 Task: Create a task  Create a new online platform for online personal training sessions , assign it to team member softage.4@softage.net in the project BioForge and update the status of the task to  Off Track , set the priority of the task to Medium
Action: Mouse moved to (530, 356)
Screenshot: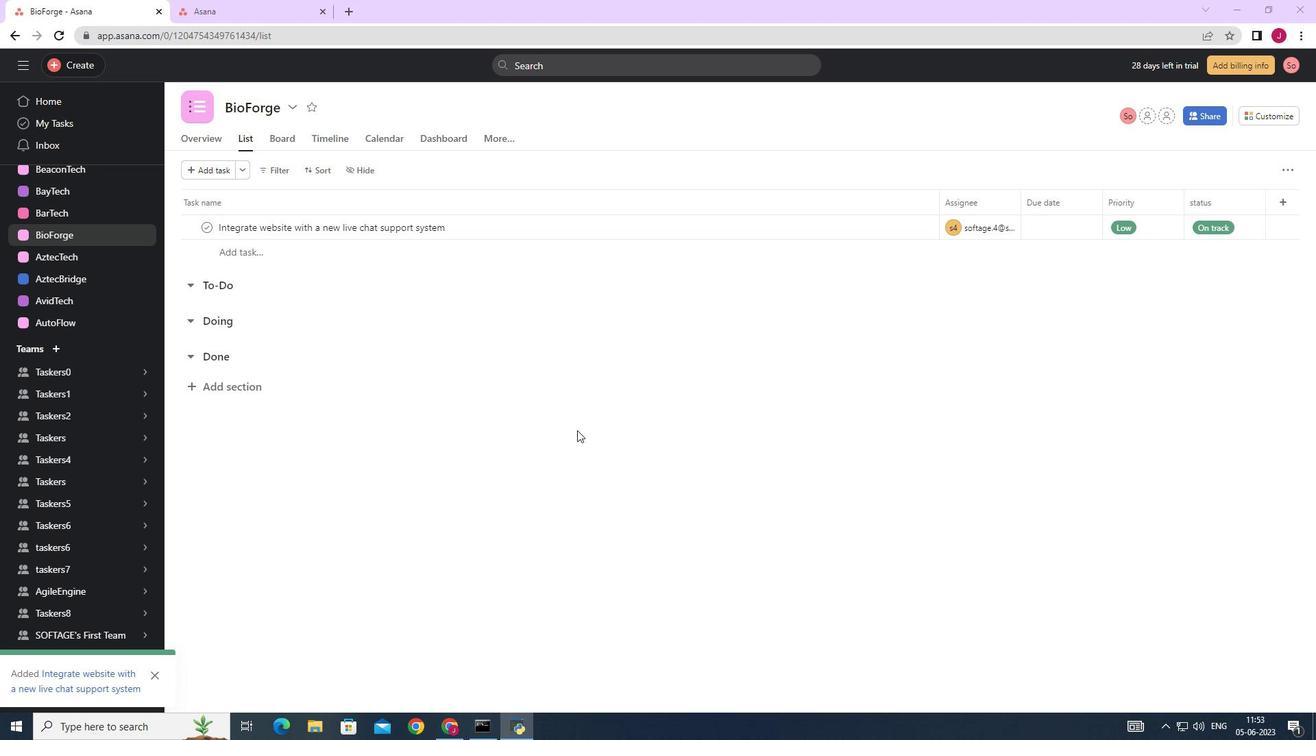 
Action: Mouse scrolled (530, 357) with delta (0, 0)
Screenshot: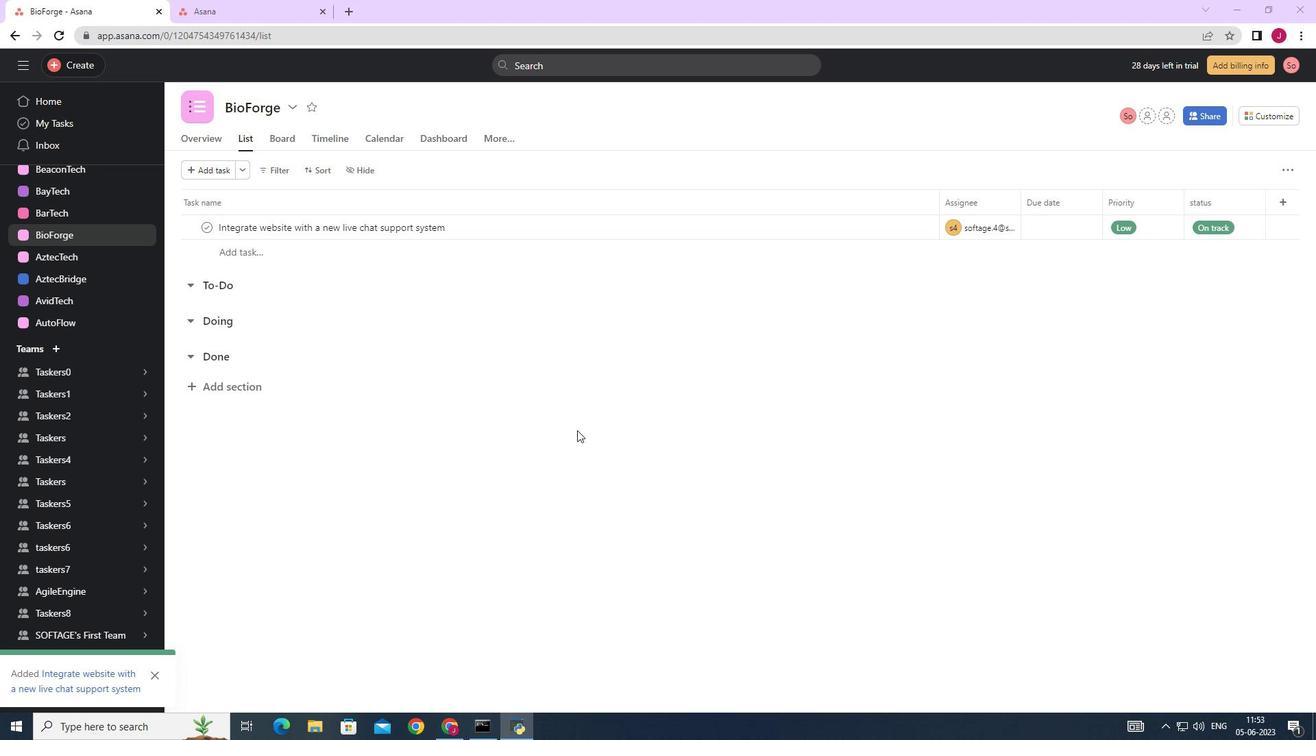 
Action: Mouse moved to (529, 356)
Screenshot: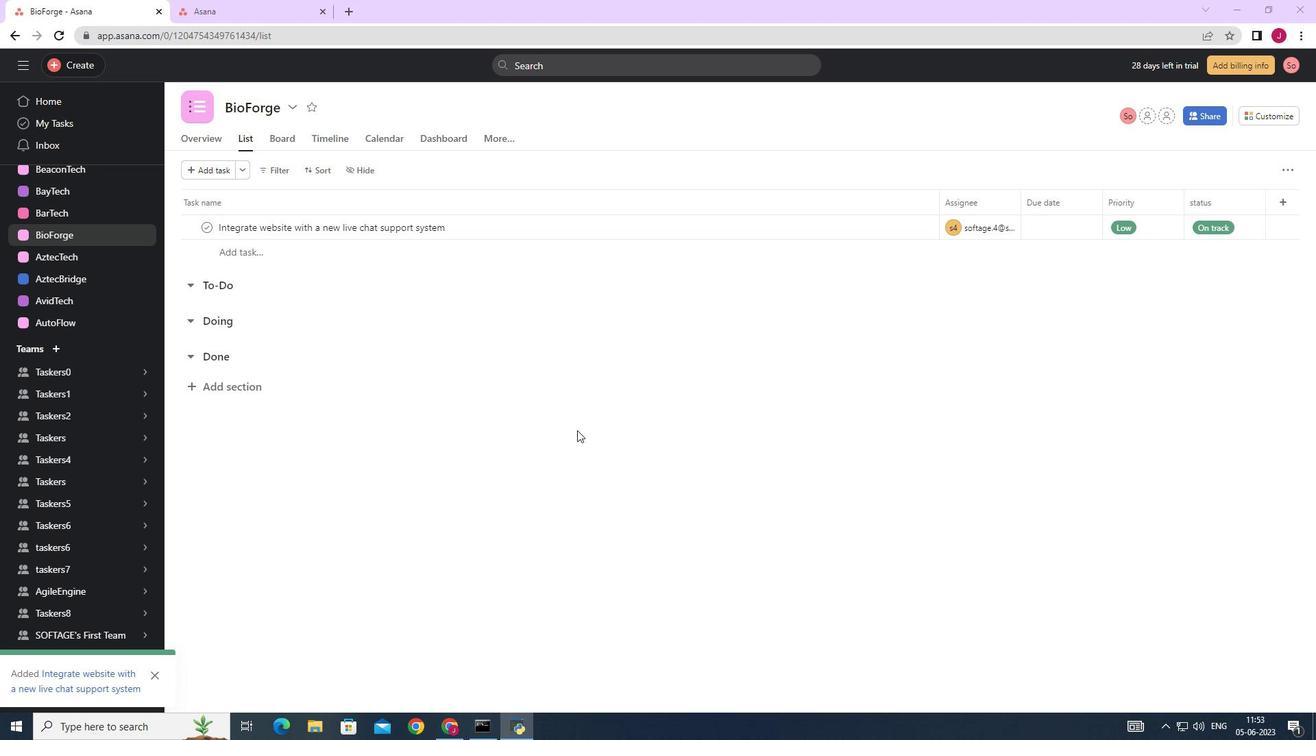 
Action: Mouse scrolled (529, 357) with delta (0, 0)
Screenshot: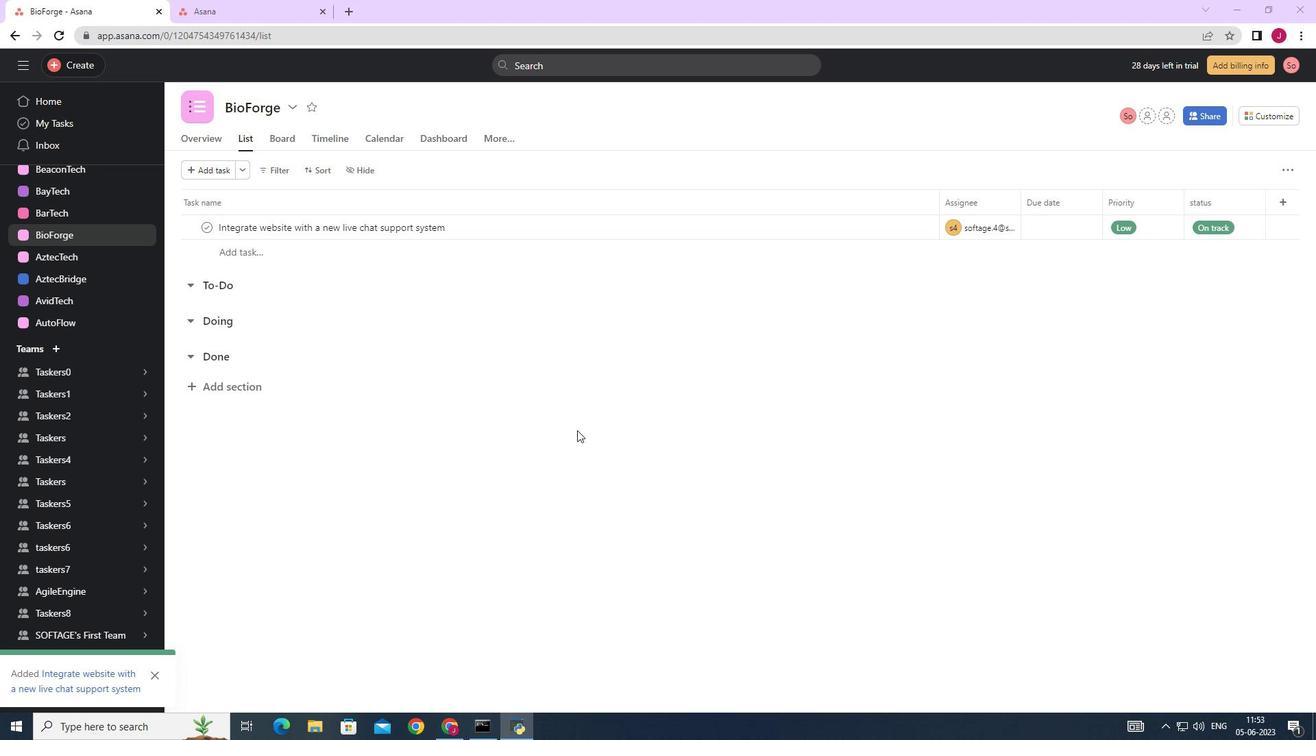 
Action: Mouse scrolled (529, 357) with delta (0, 0)
Screenshot: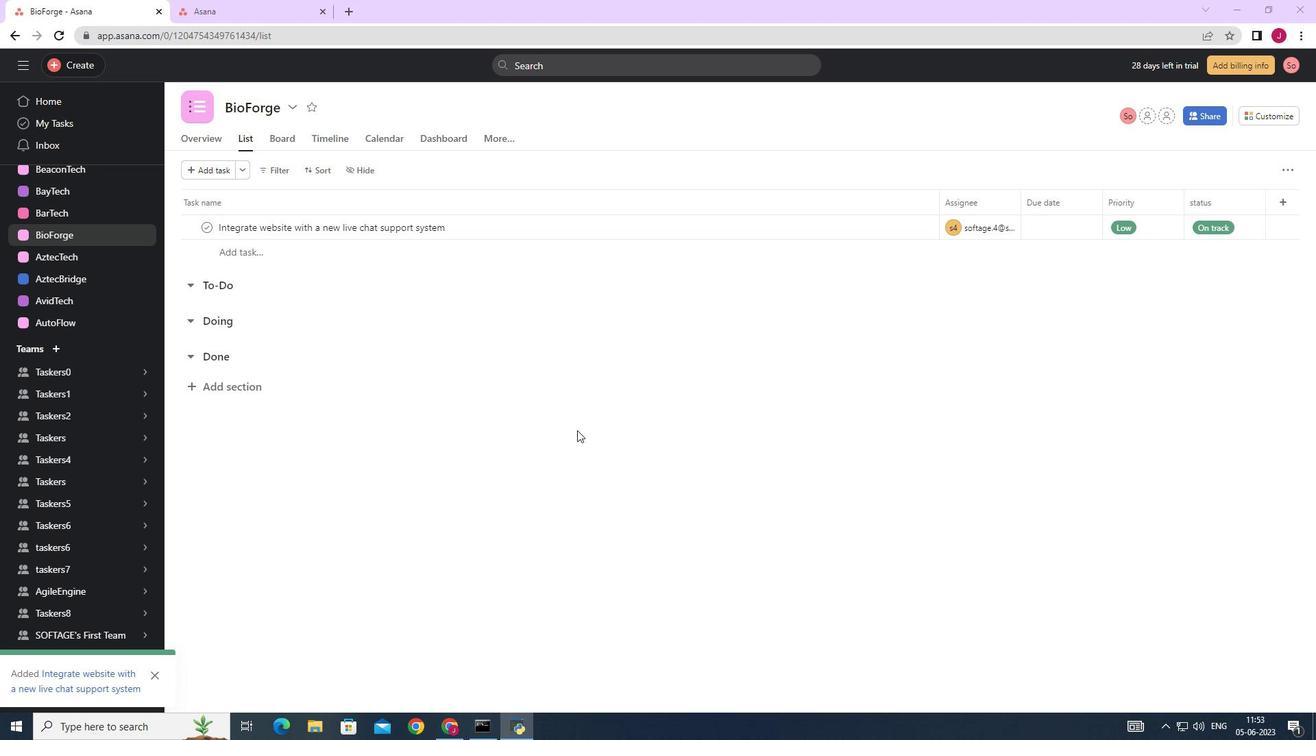 
Action: Mouse moved to (89, 67)
Screenshot: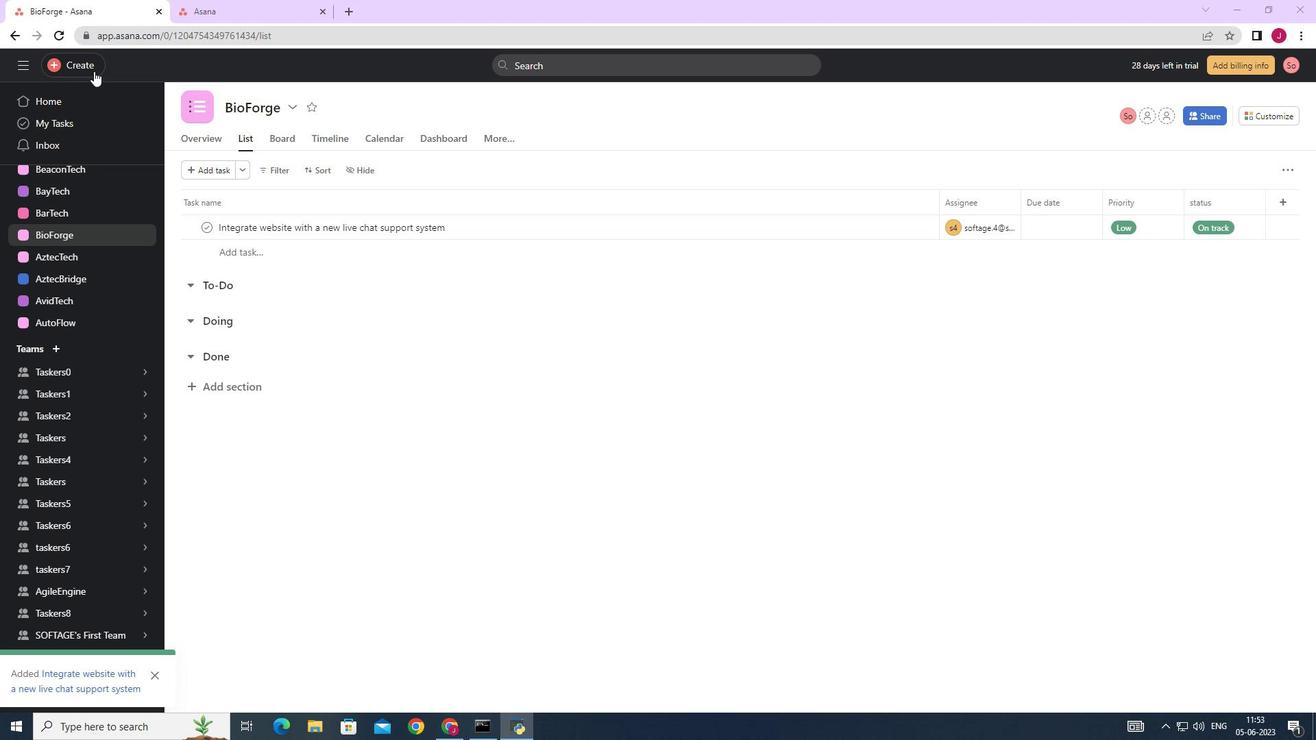 
Action: Mouse pressed left at (89, 67)
Screenshot: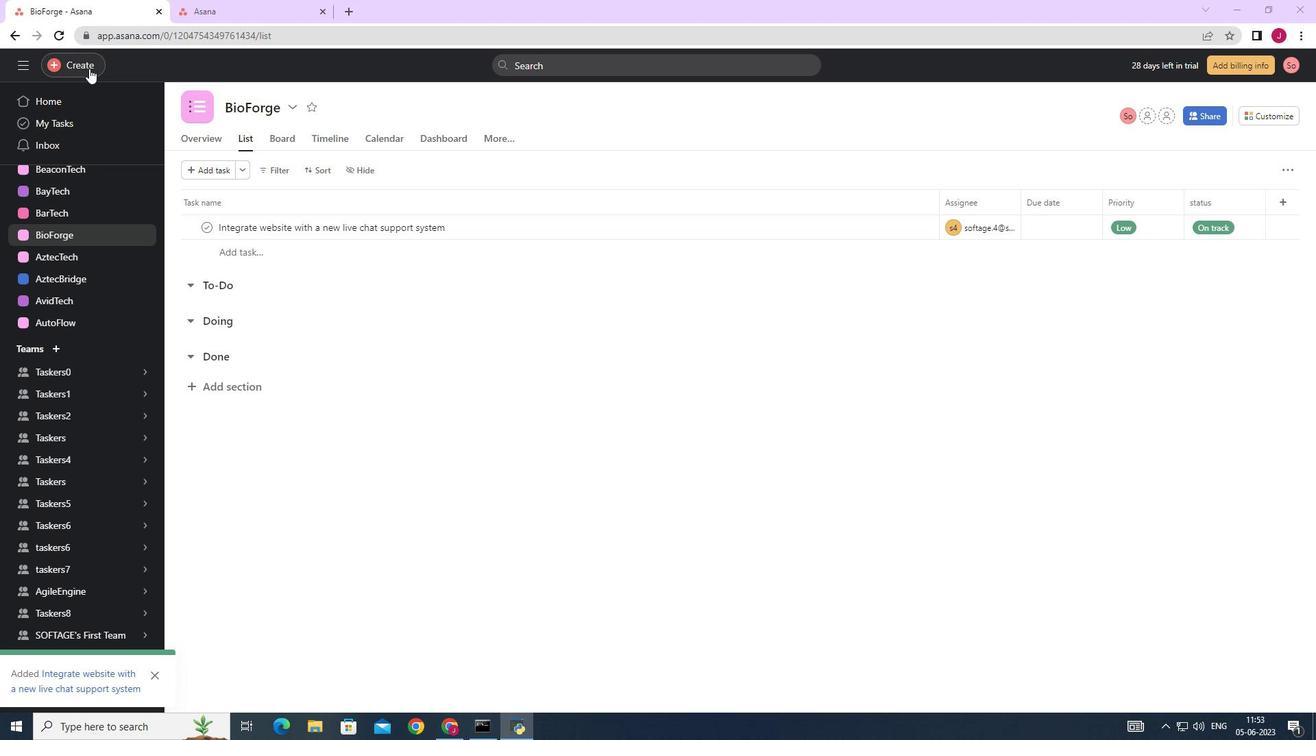 
Action: Mouse moved to (157, 65)
Screenshot: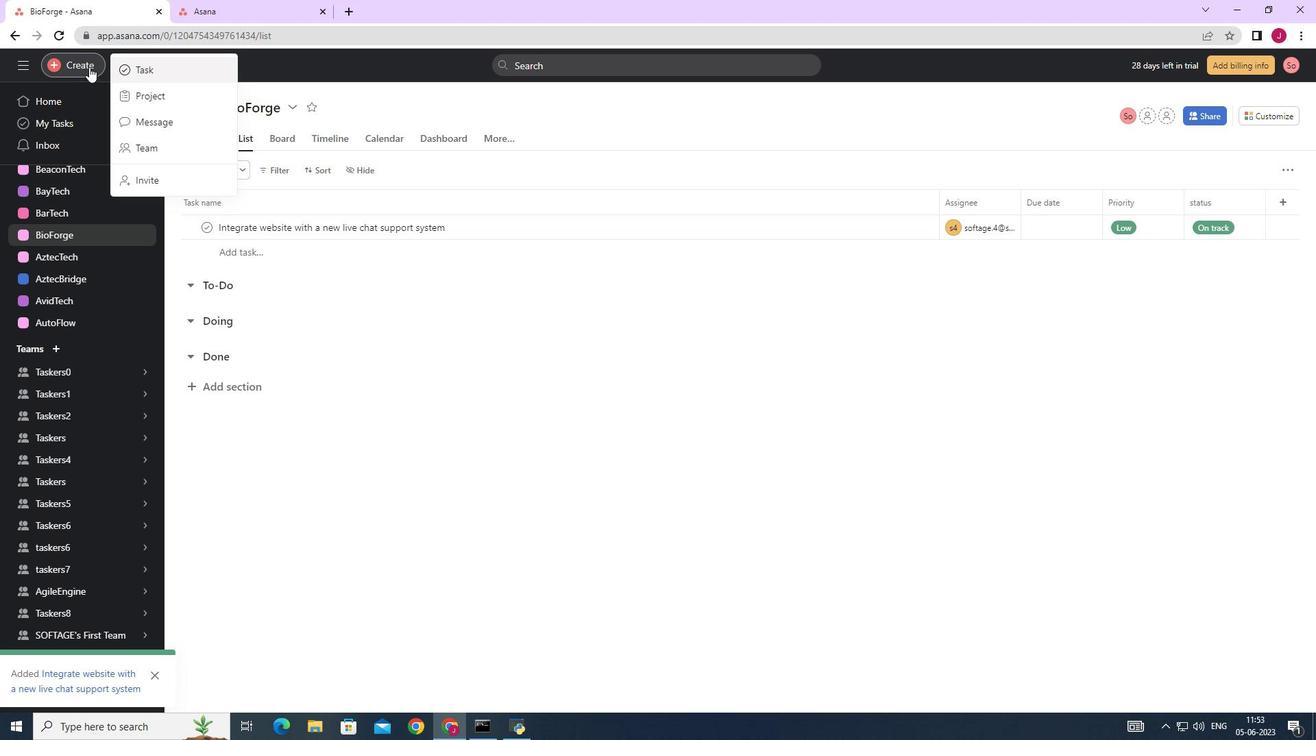 
Action: Mouse pressed left at (157, 65)
Screenshot: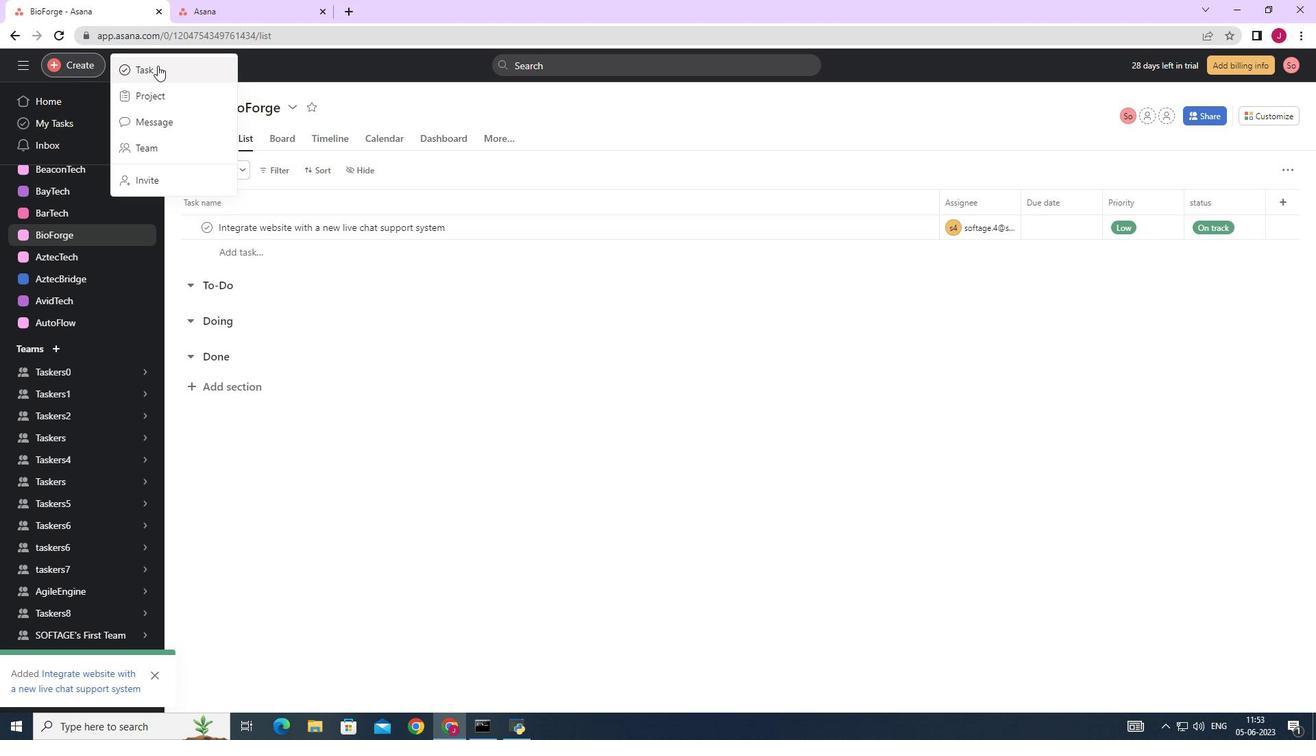 
Action: Mouse moved to (1041, 452)
Screenshot: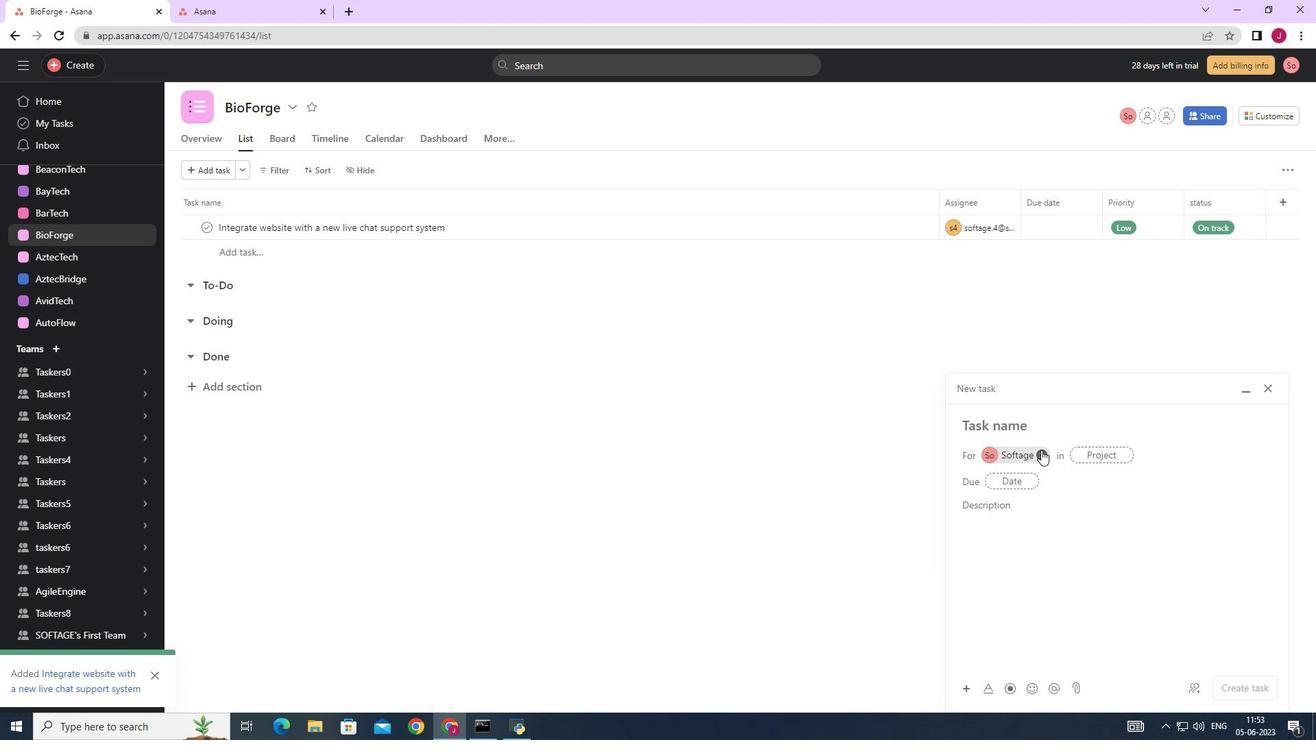
Action: Mouse pressed left at (1041, 452)
Screenshot: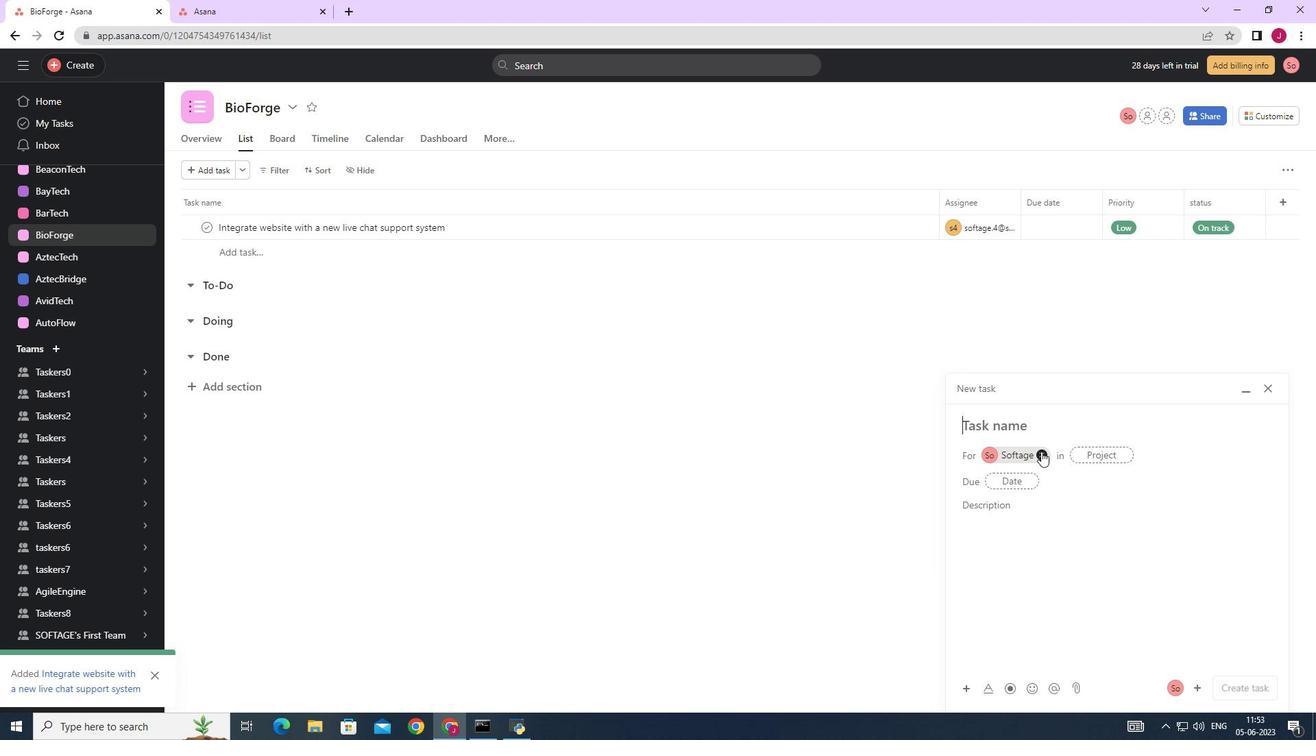 
Action: Key pressed <Key.caps_lock>C<Key.caps_lock>reate<Key.space>a<Key.space>new<Key.space>ol<Key.backspace>nline<Key.space>platform<Key.space>for<Key.space>online<Key.space>personal<Key.space>training<Key.space>sessions
Screenshot: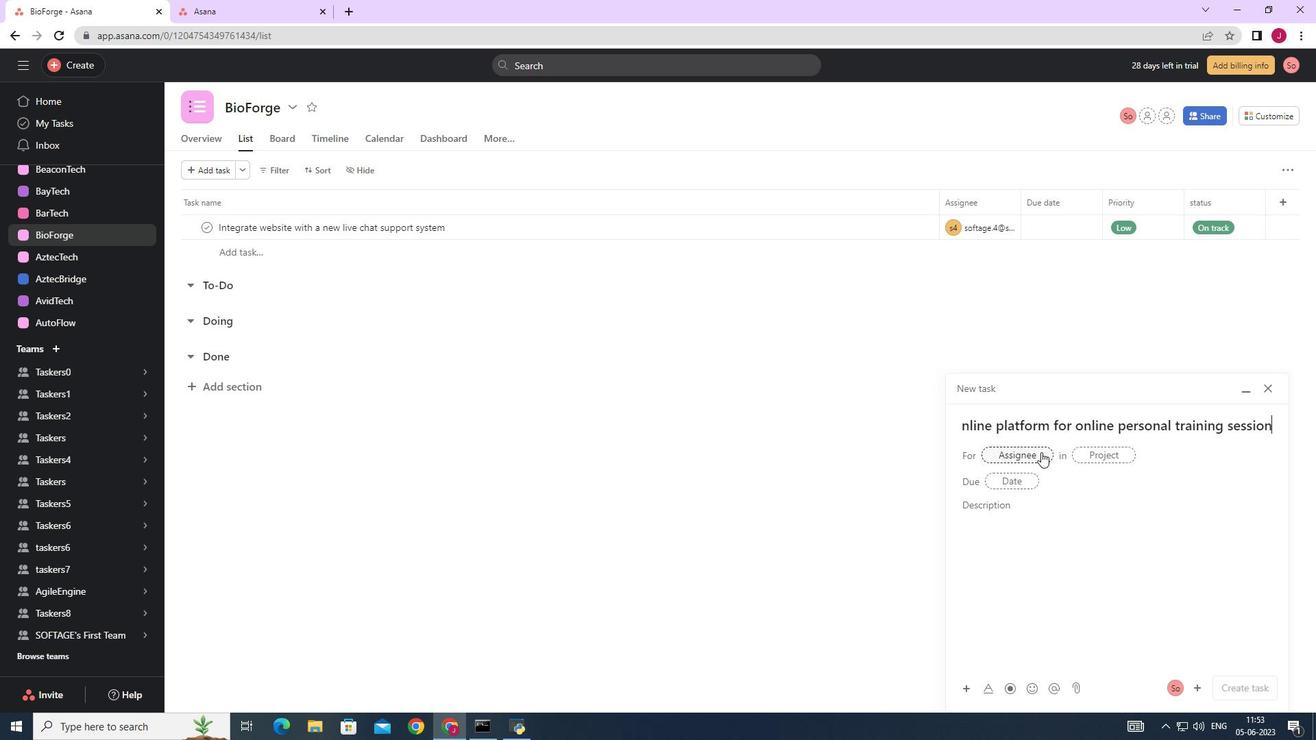 
Action: Mouse pressed left at (1041, 452)
Screenshot: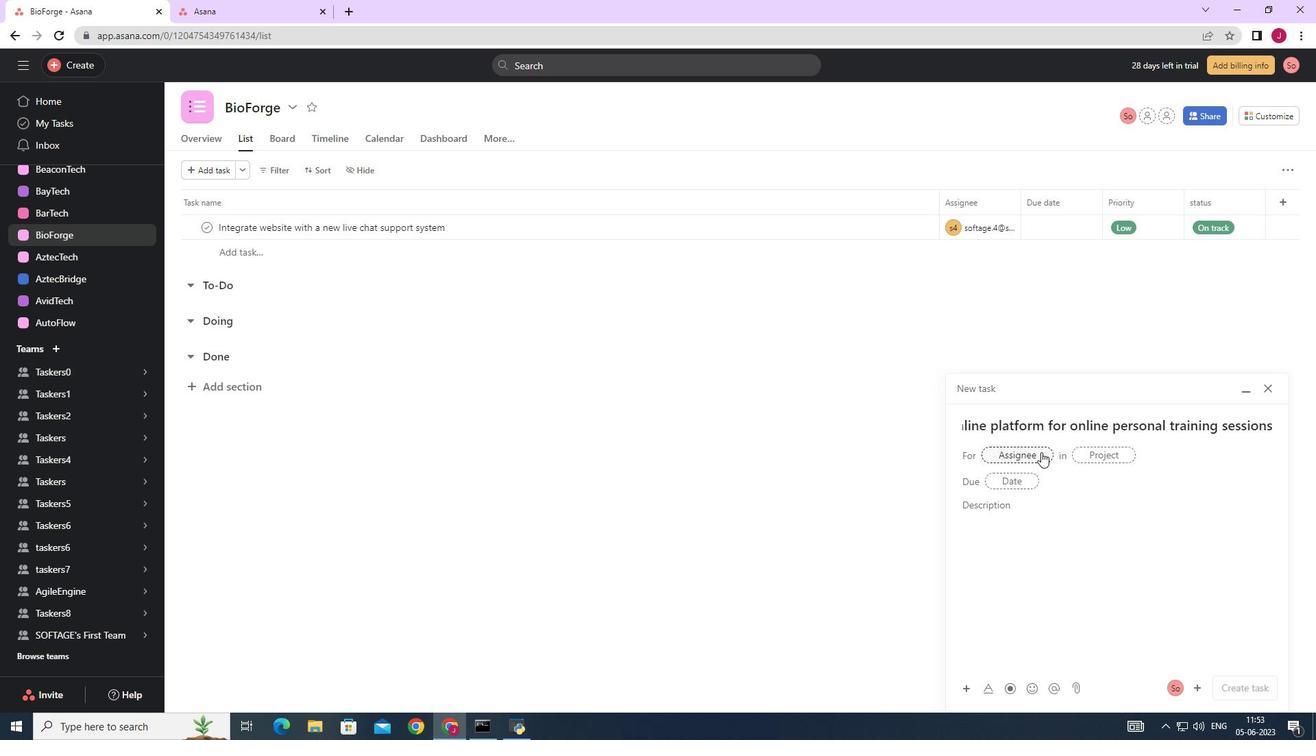 
Action: Key pressed softage.4
Screenshot: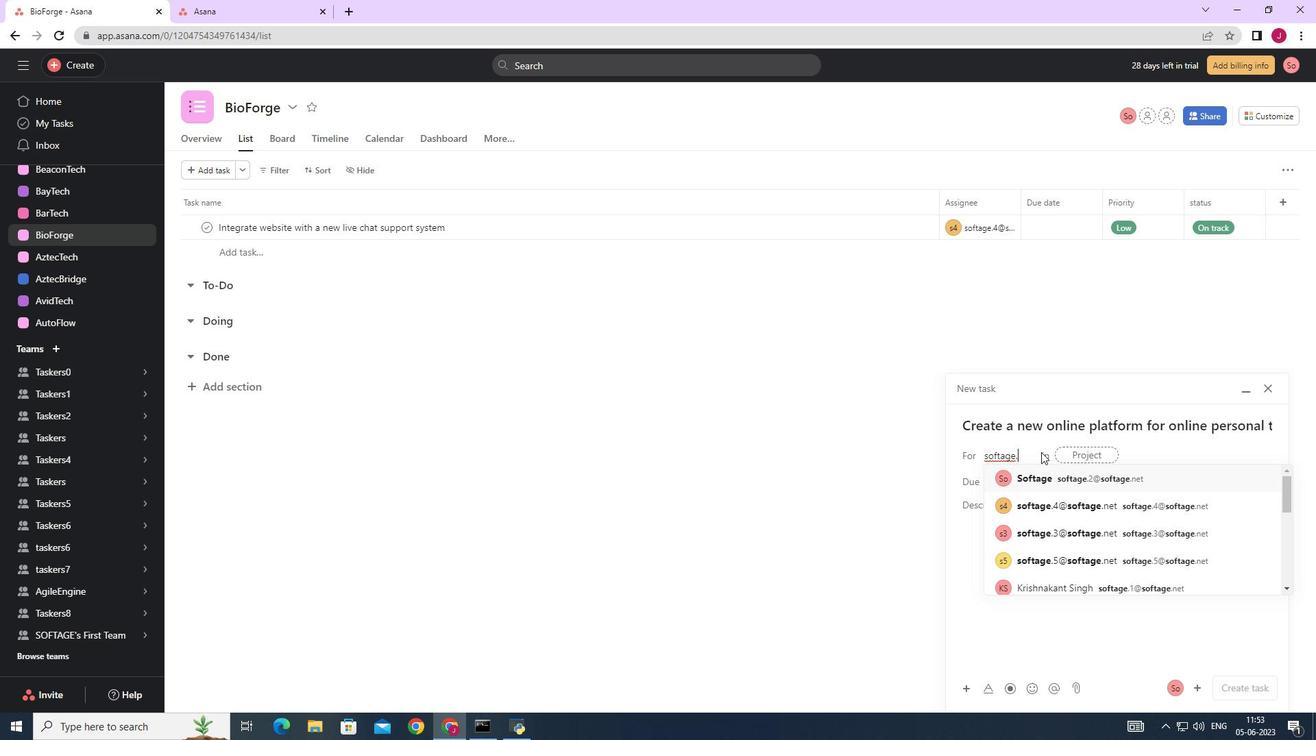 
Action: Mouse moved to (1049, 475)
Screenshot: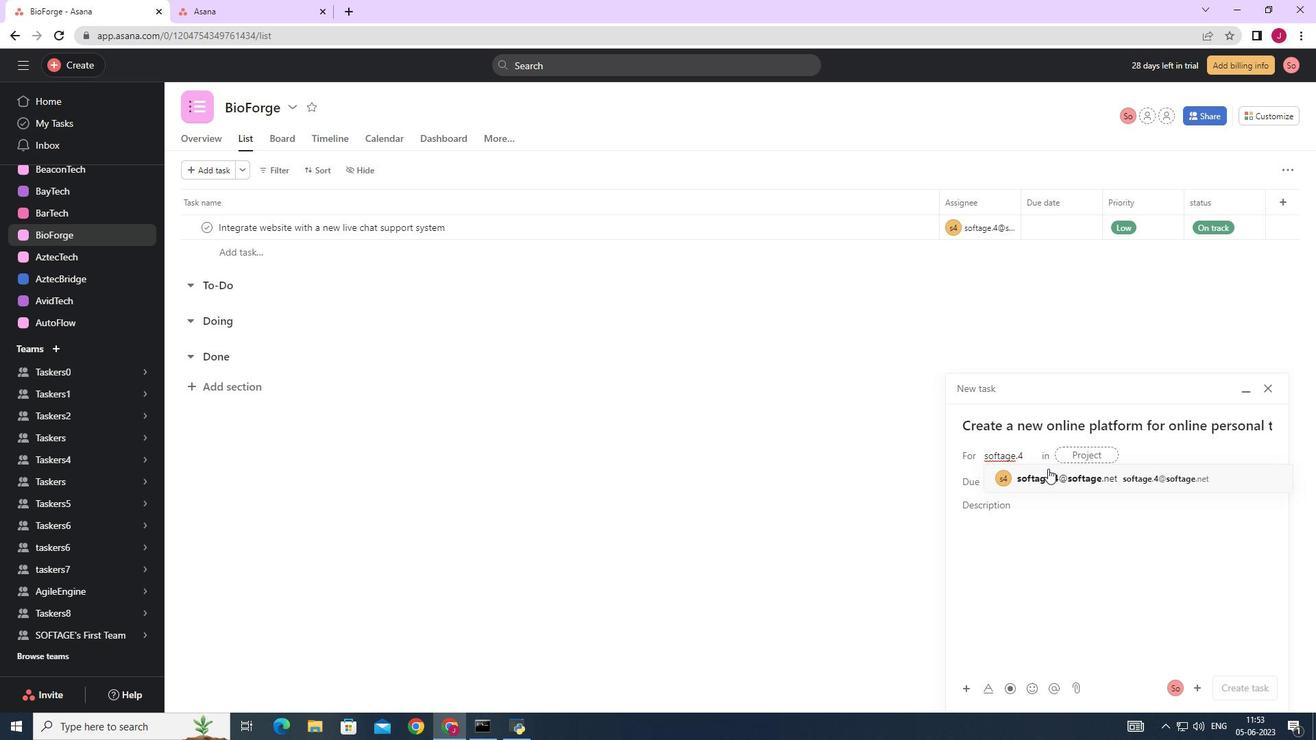 
Action: Mouse pressed left at (1049, 475)
Screenshot: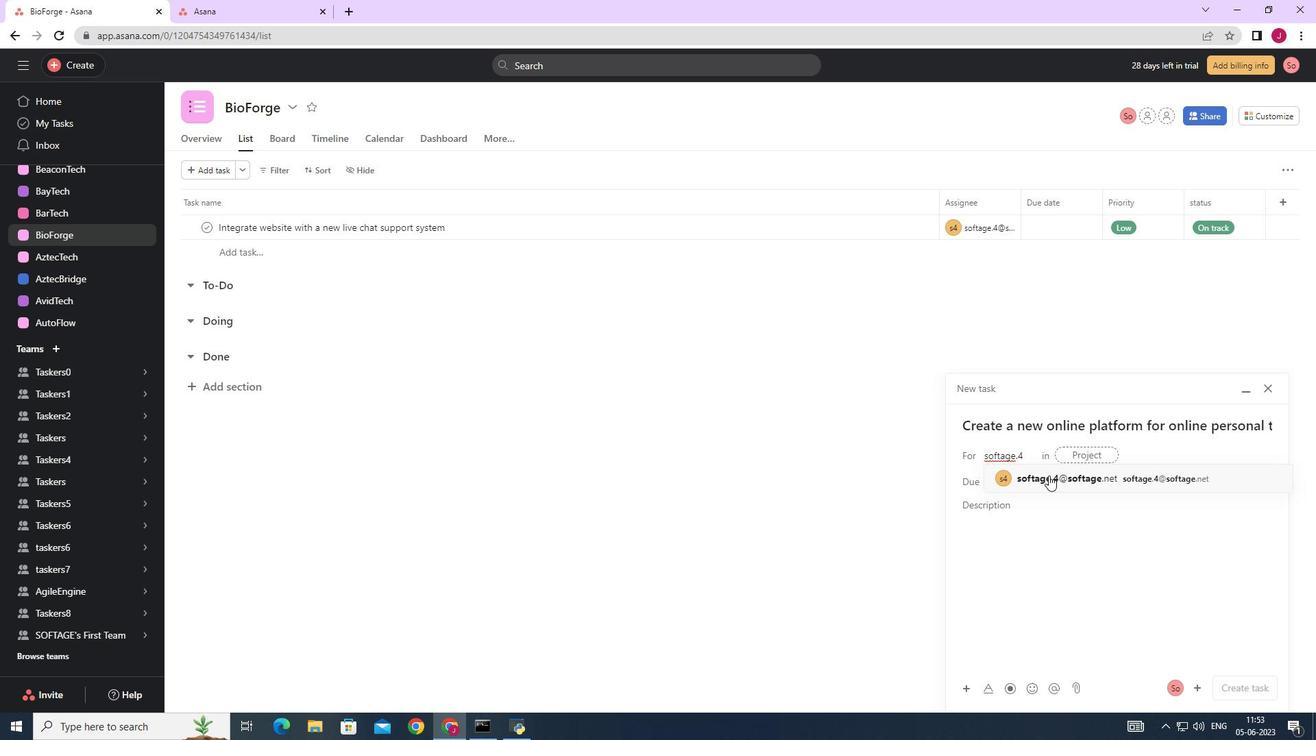 
Action: Mouse moved to (879, 475)
Screenshot: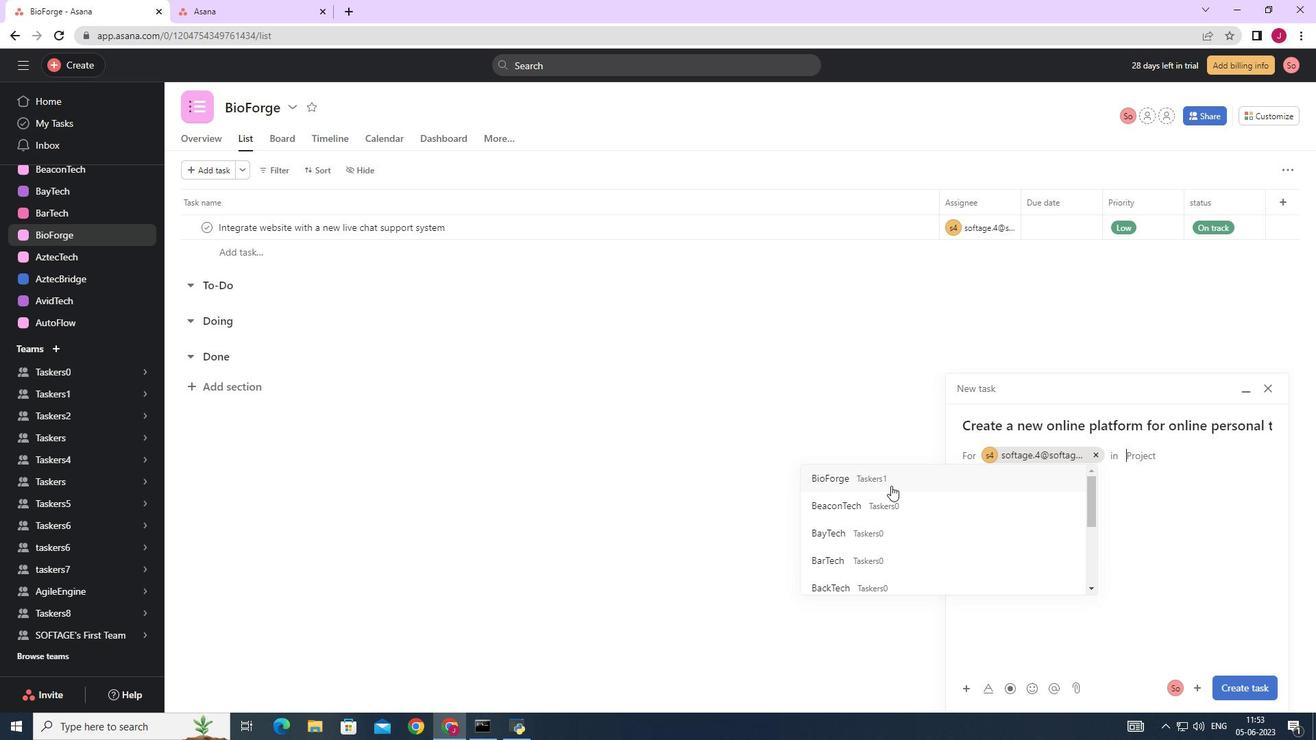
Action: Mouse pressed left at (879, 475)
Screenshot: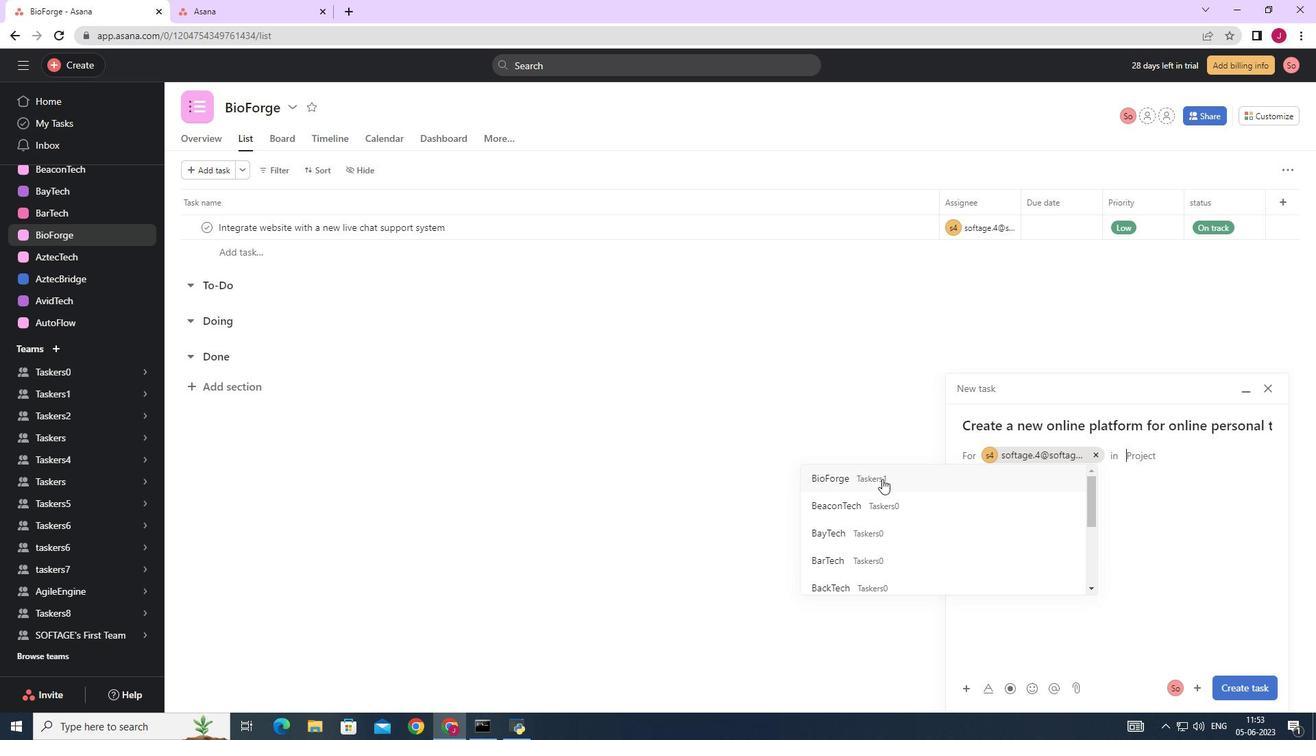 
Action: Mouse moved to (1031, 507)
Screenshot: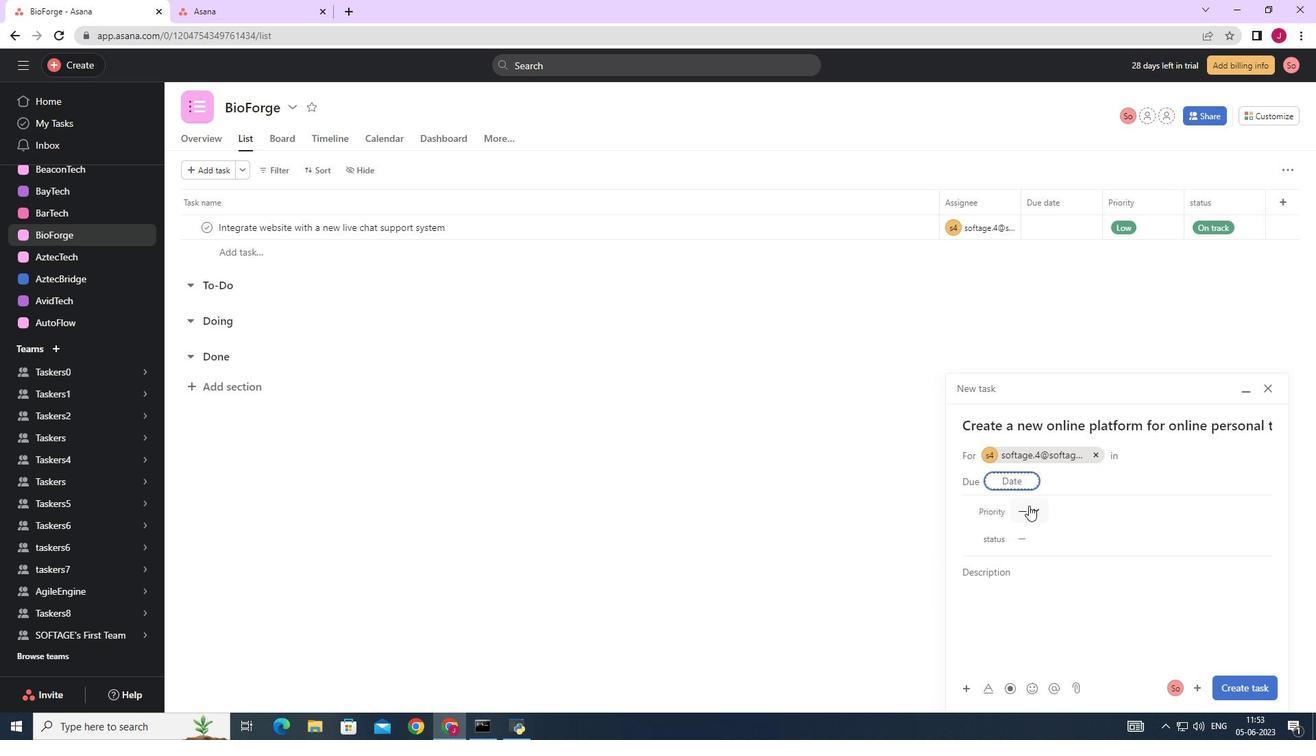 
Action: Mouse pressed left at (1031, 507)
Screenshot: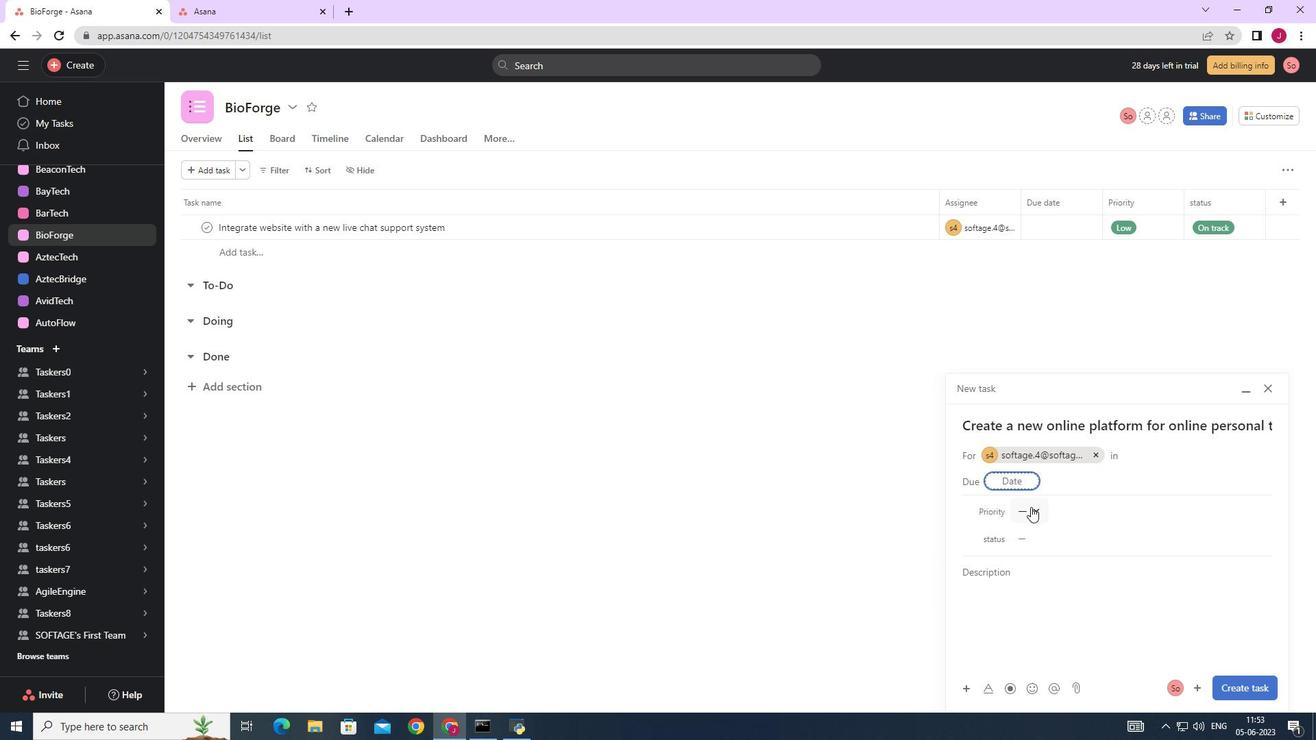 
Action: Mouse moved to (1060, 579)
Screenshot: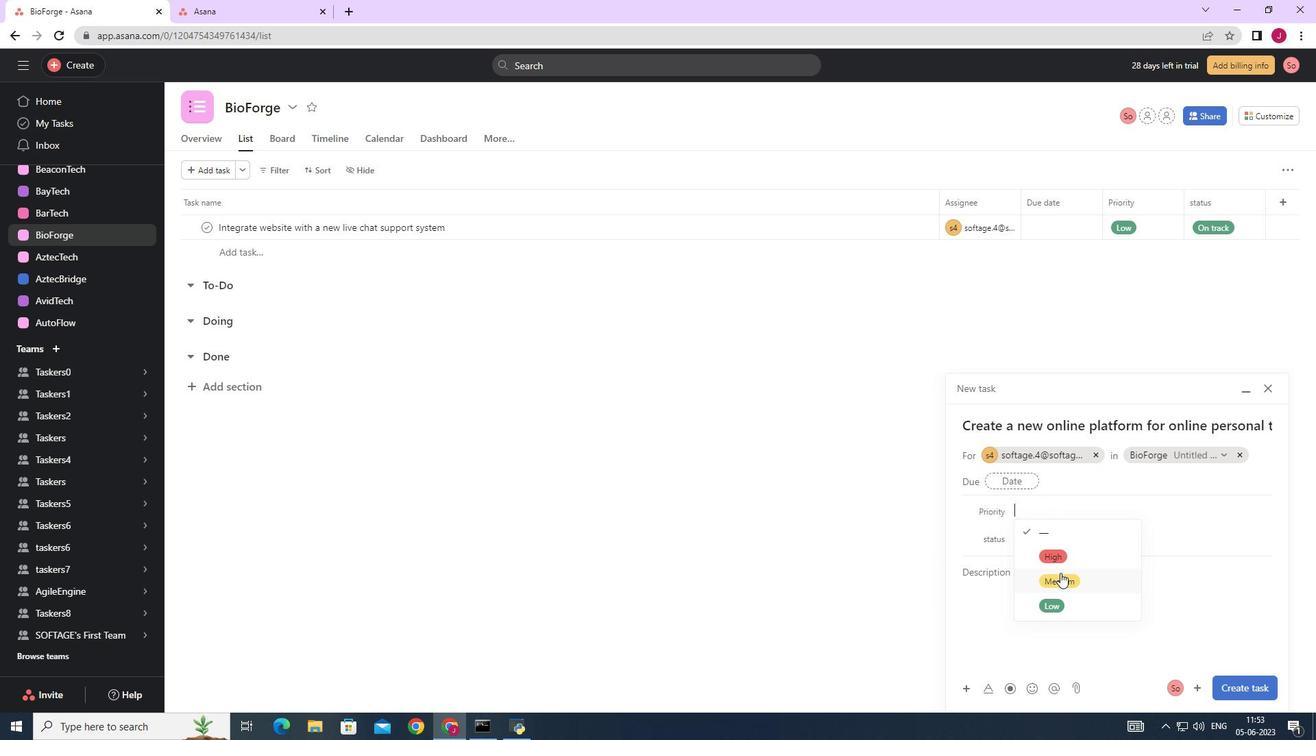 
Action: Mouse pressed left at (1060, 579)
Screenshot: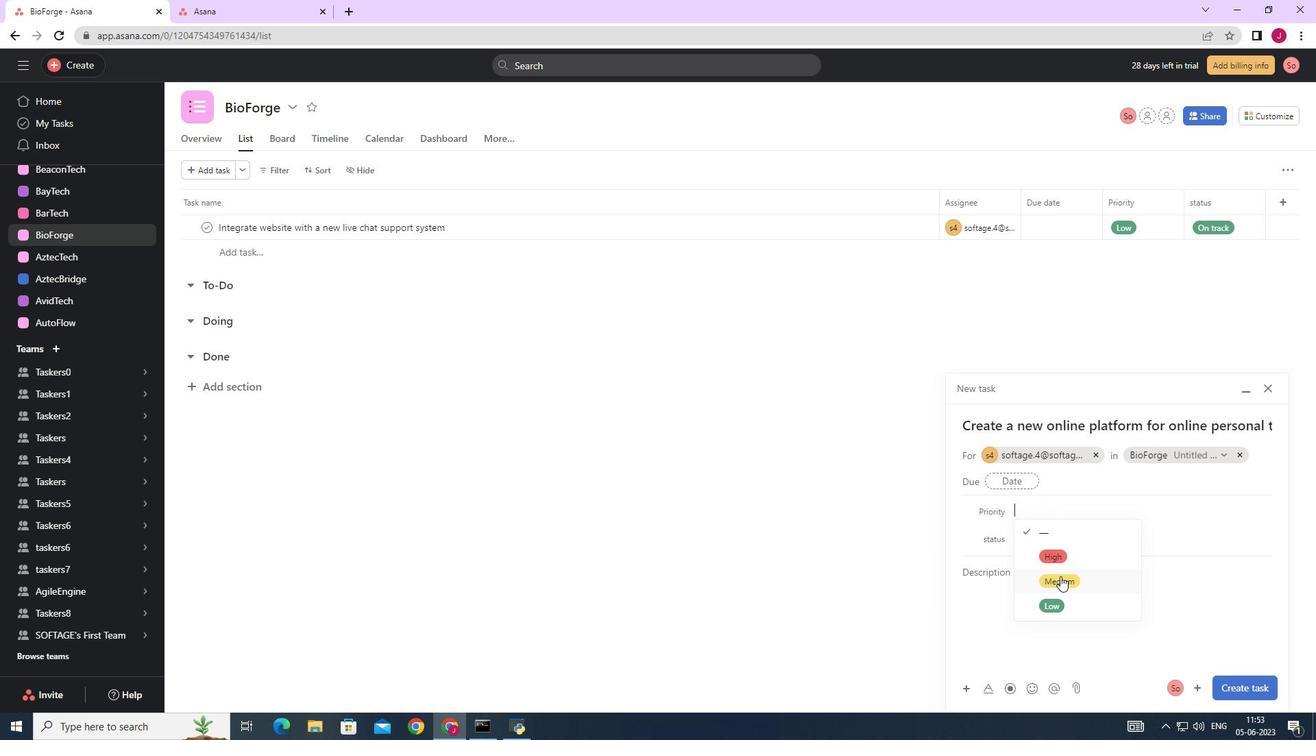 
Action: Mouse moved to (1041, 543)
Screenshot: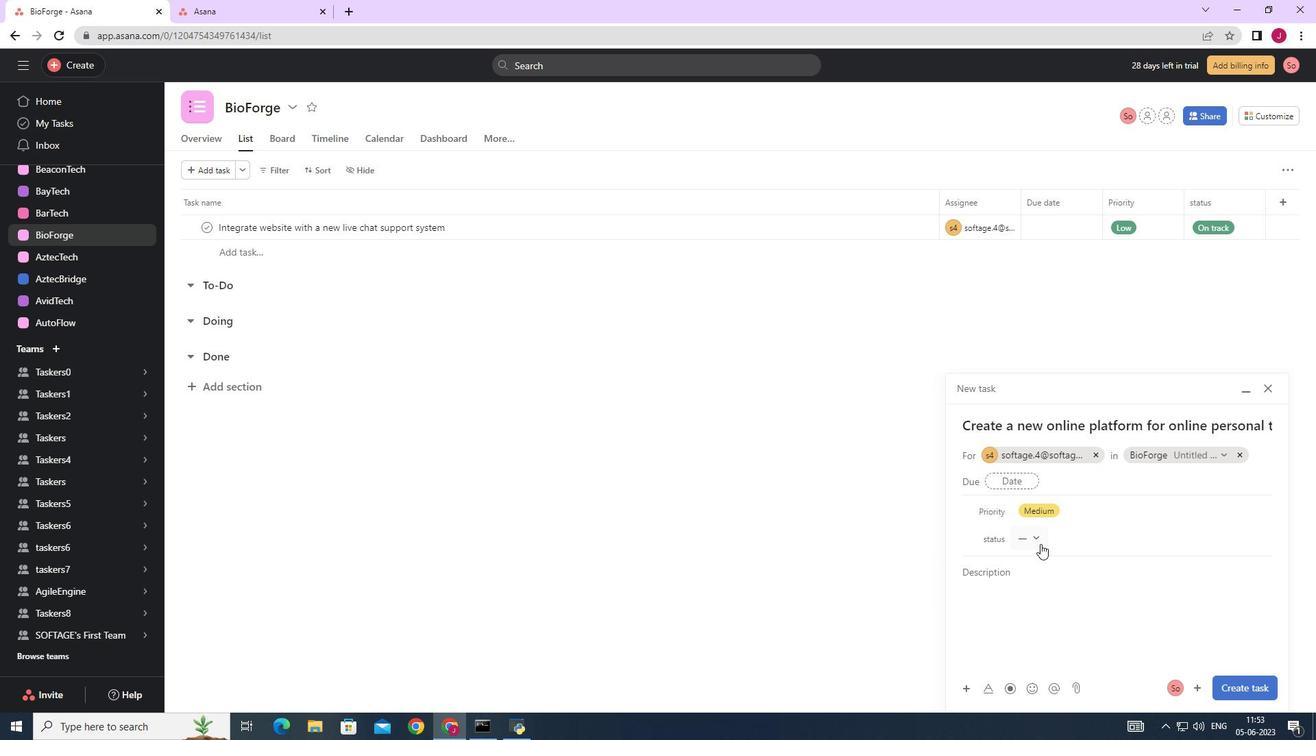 
Action: Mouse pressed left at (1041, 543)
Screenshot: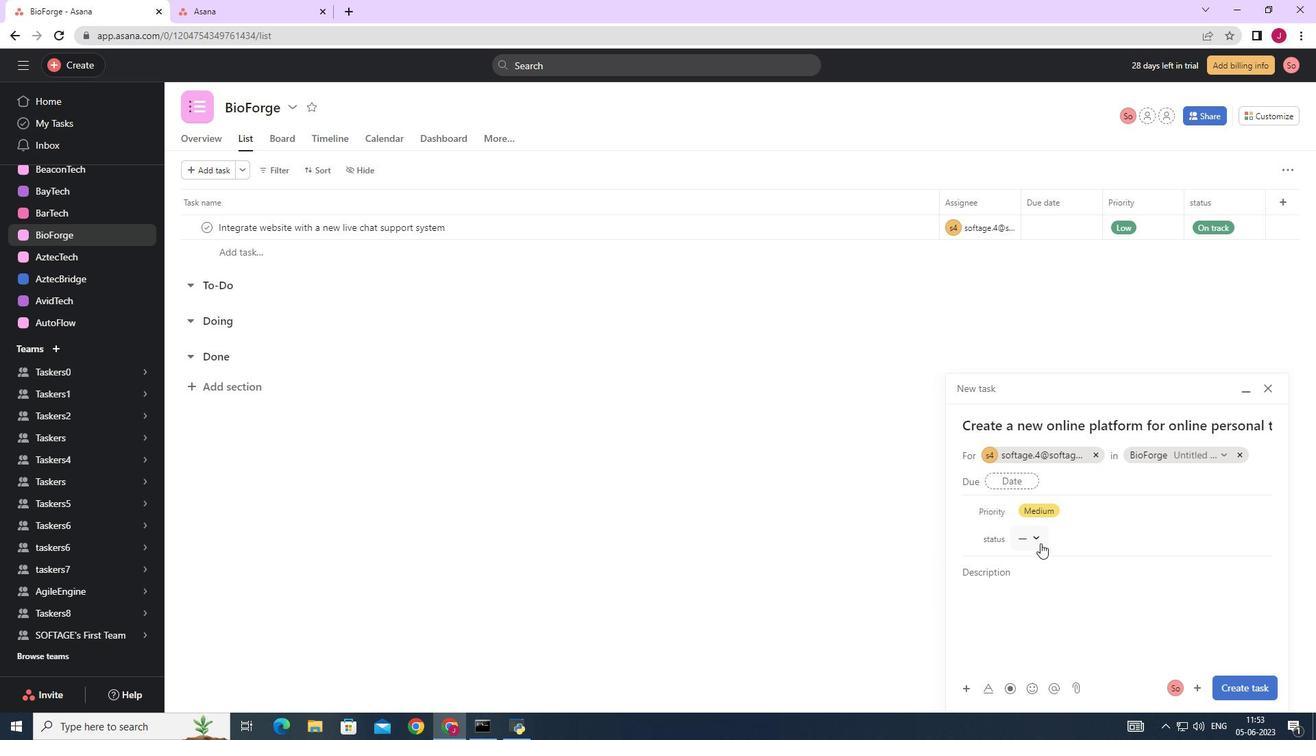 
Action: Mouse moved to (1053, 609)
Screenshot: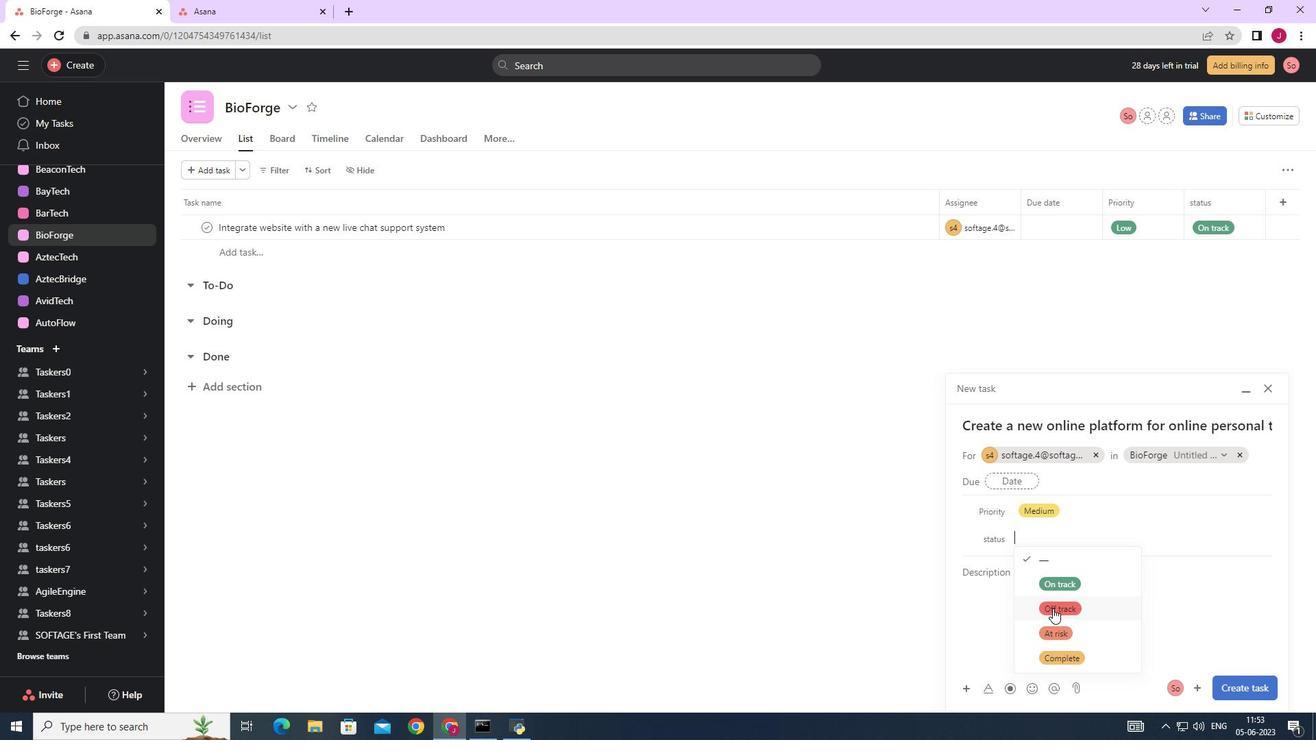 
Action: Mouse pressed left at (1053, 609)
Screenshot: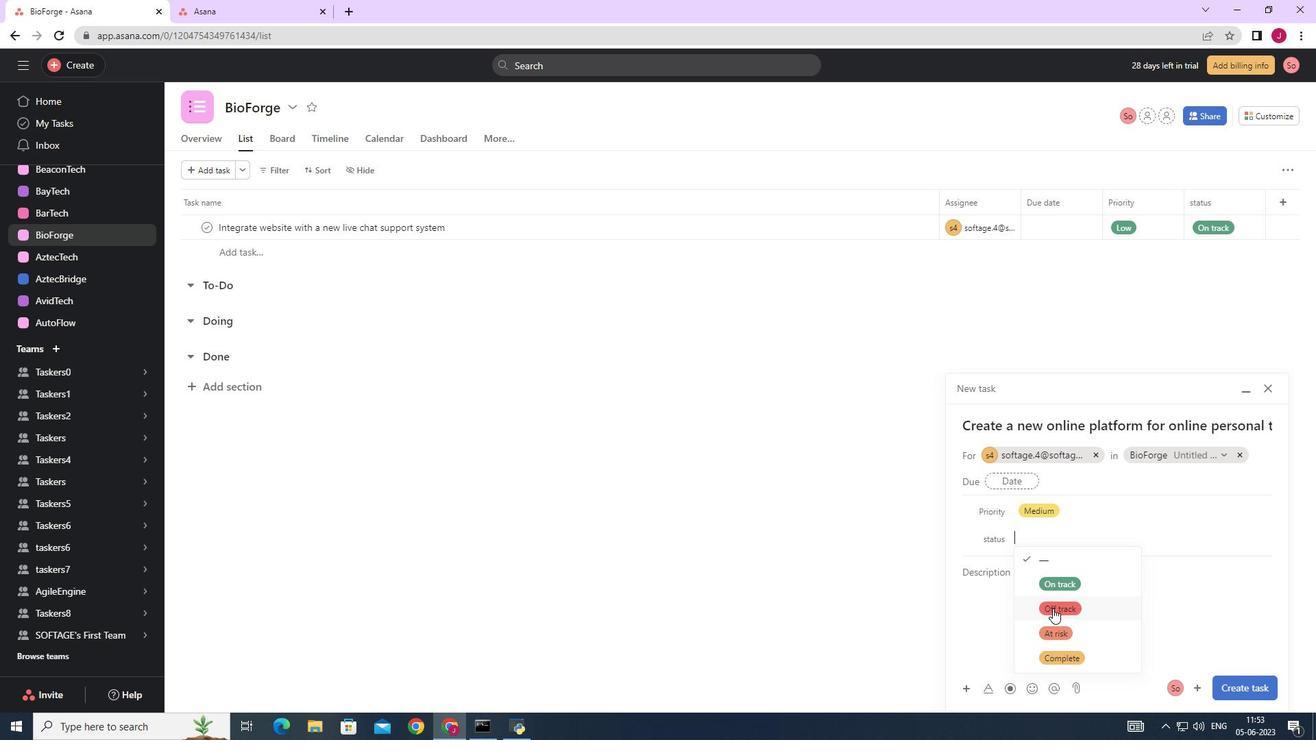 
Action: Mouse moved to (1232, 689)
Screenshot: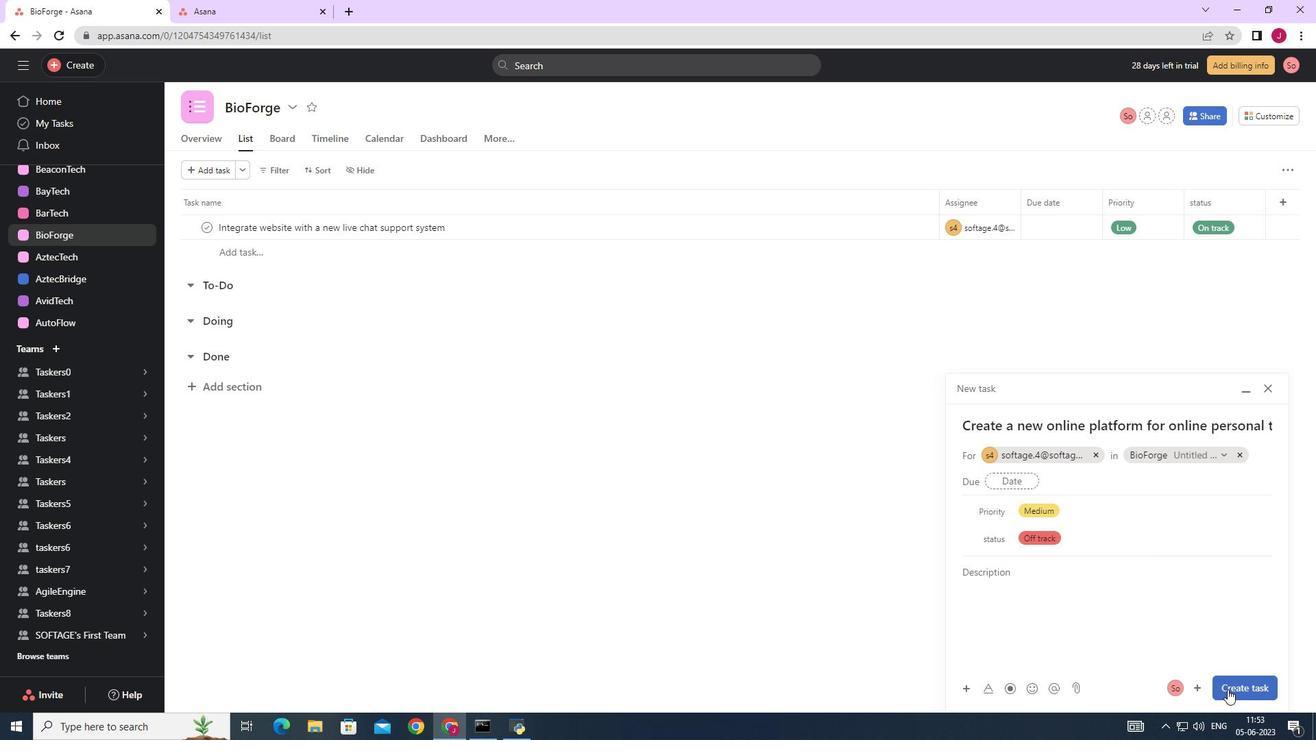 
Action: Mouse pressed left at (1232, 689)
Screenshot: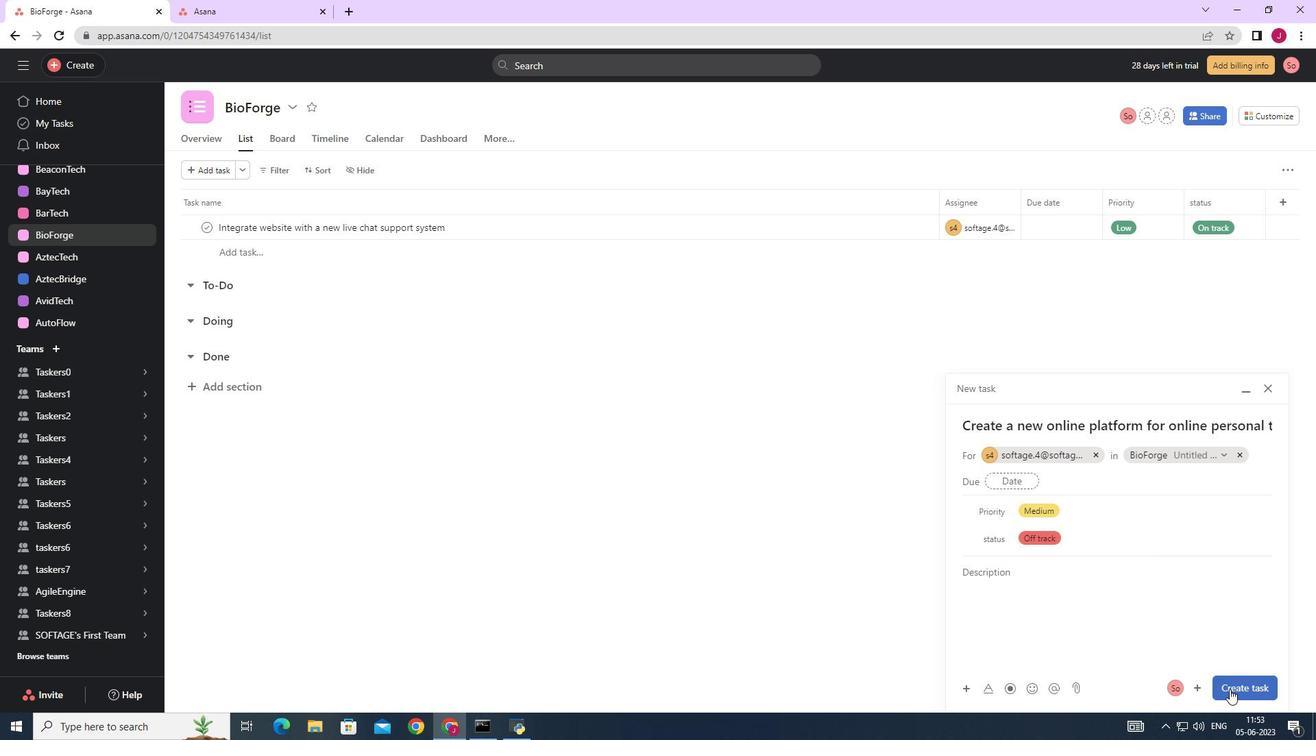 
Action: Mouse moved to (1226, 688)
Screenshot: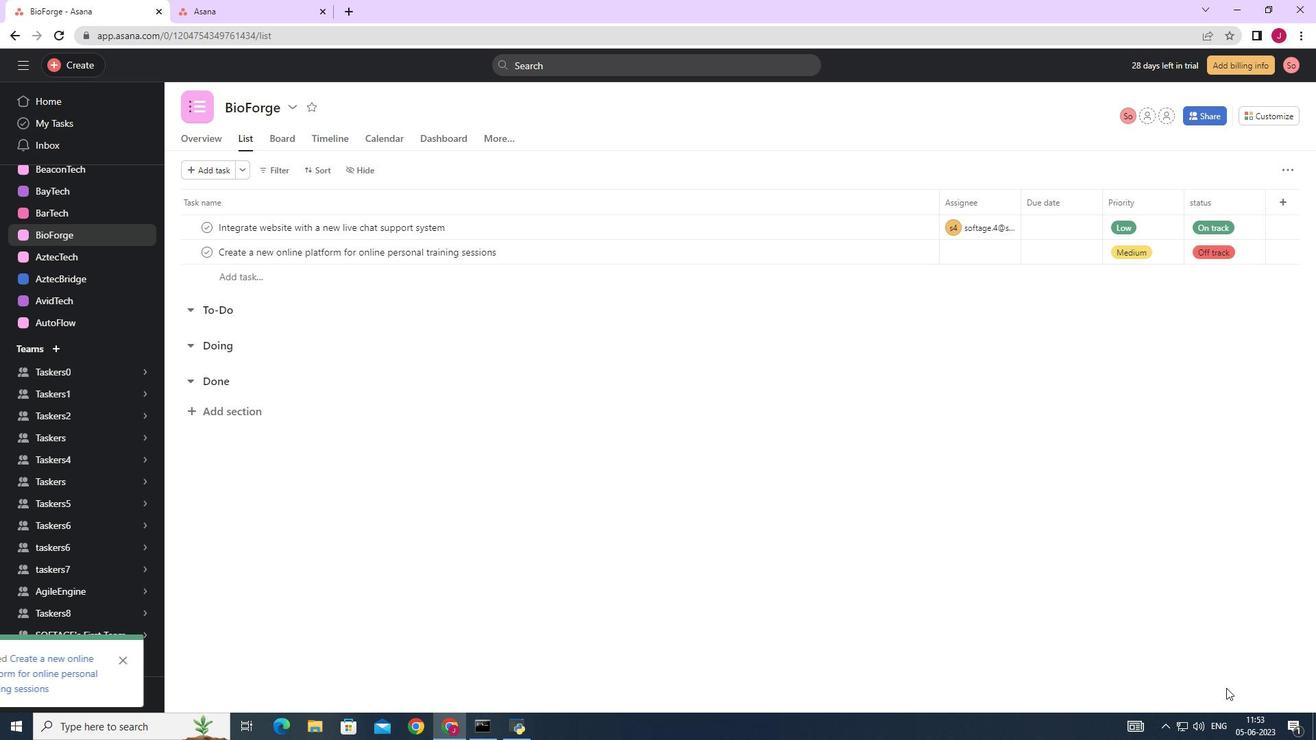 
